Task: Enable watch.
Action: Mouse moved to (814, 245)
Screenshot: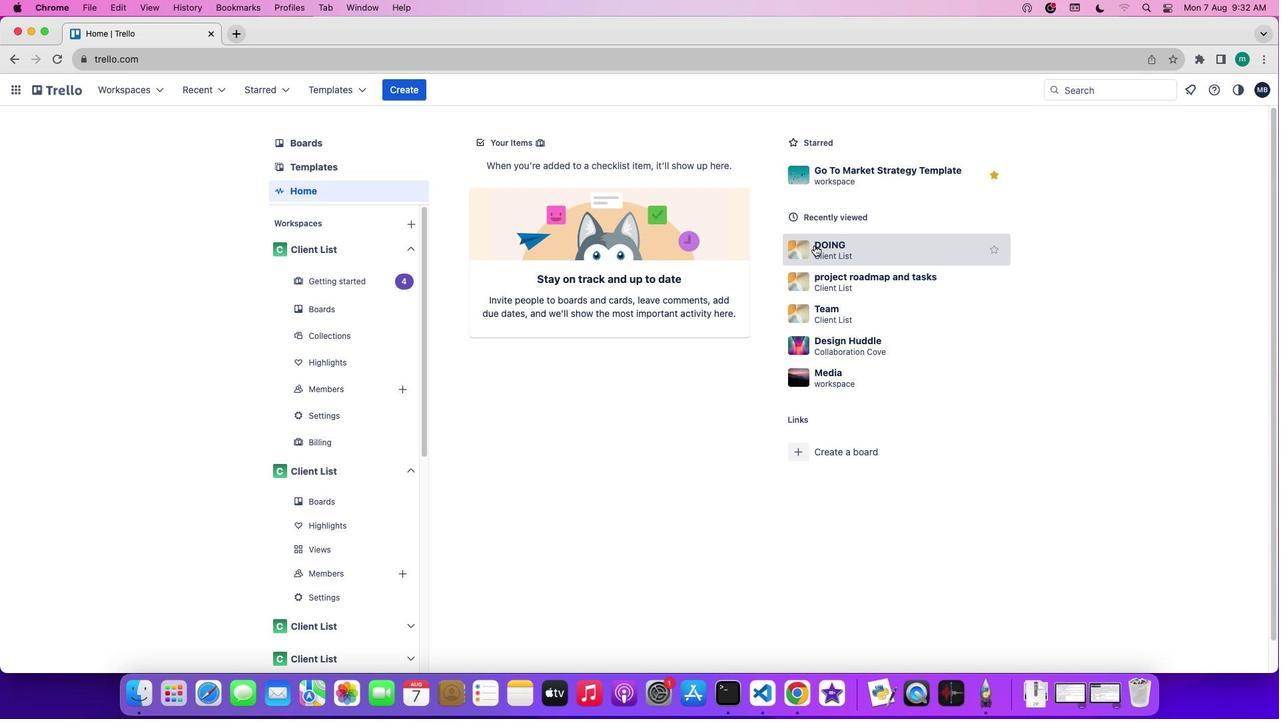 
Action: Mouse pressed left at (814, 245)
Screenshot: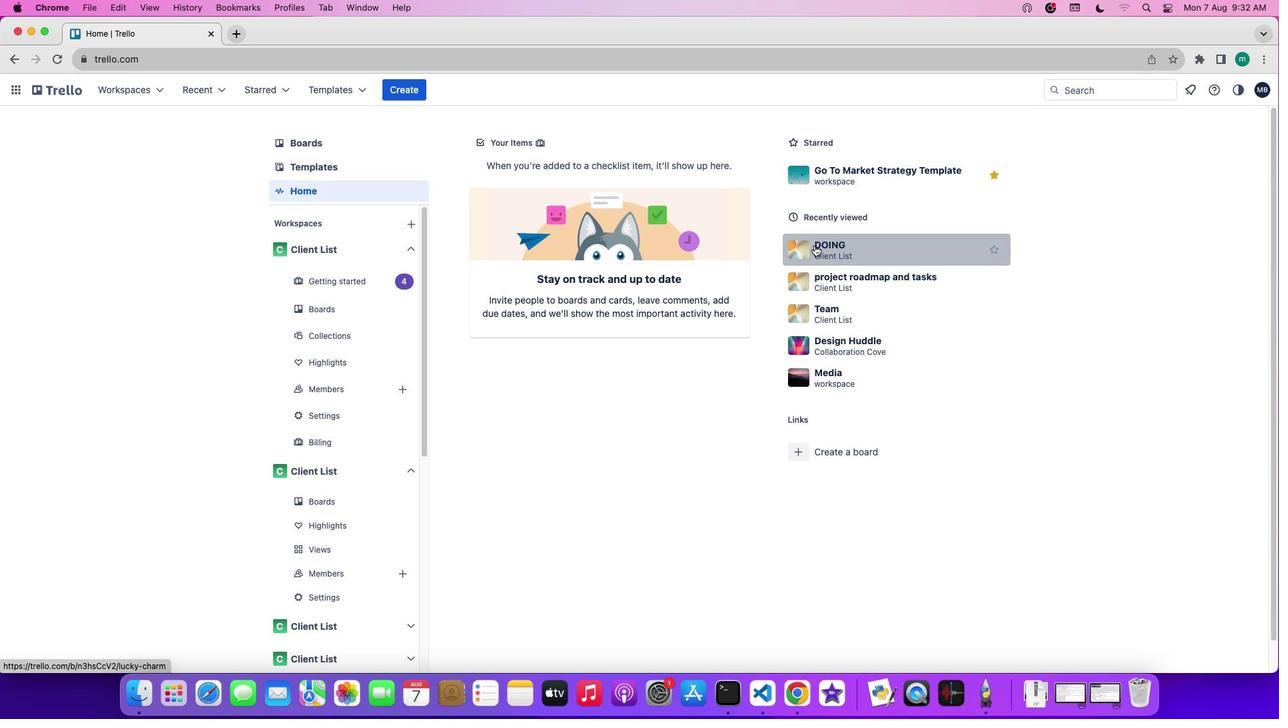 
Action: Mouse moved to (342, 197)
Screenshot: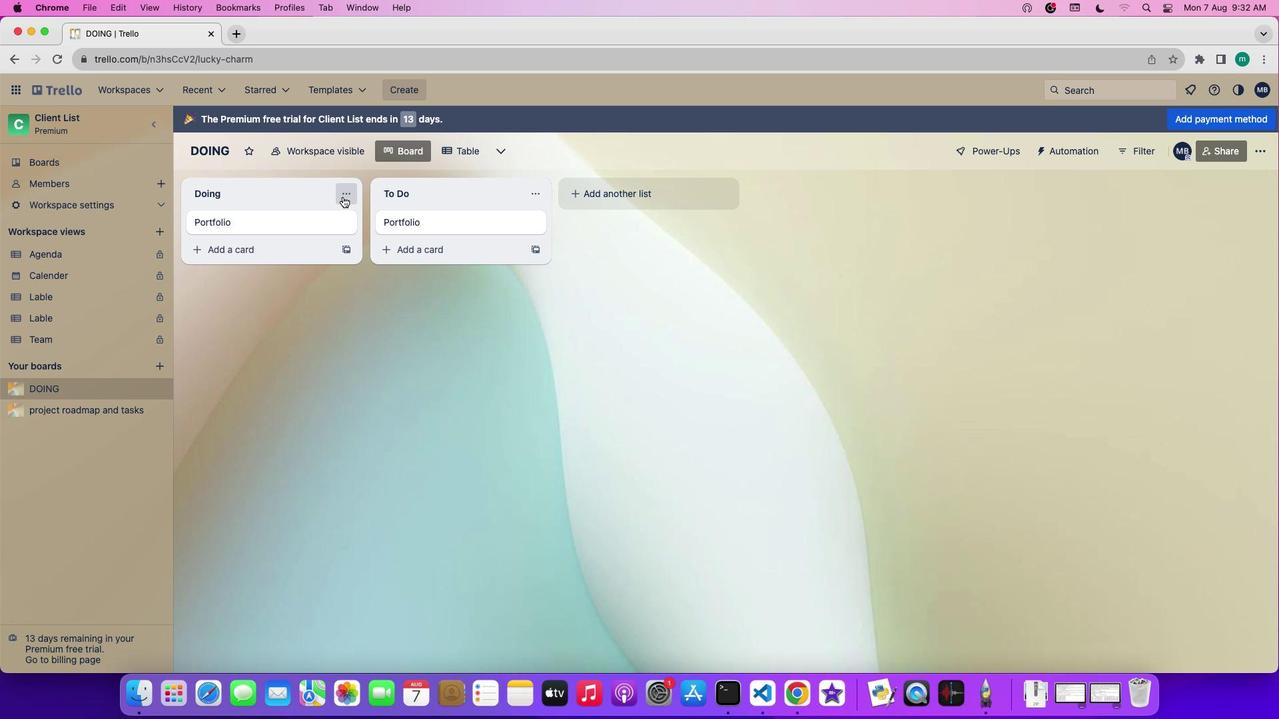 
Action: Mouse pressed left at (342, 197)
Screenshot: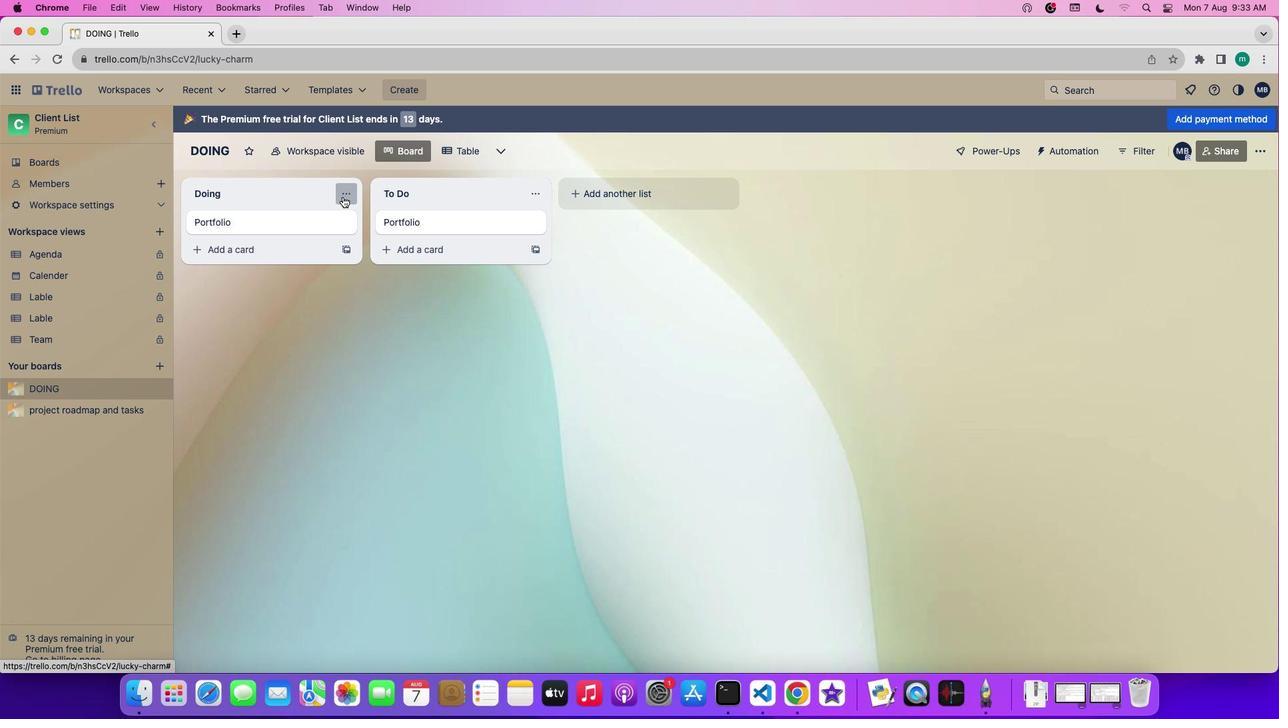 
Action: Mouse moved to (352, 319)
Screenshot: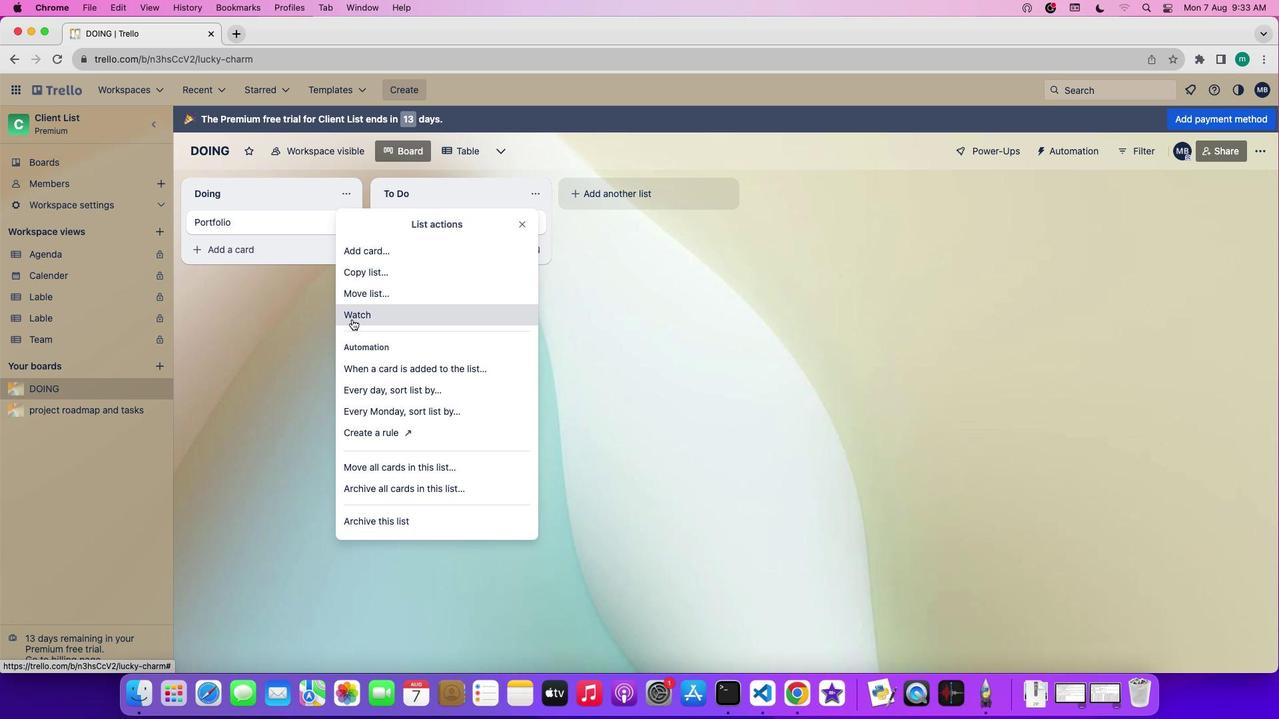 
Action: Mouse pressed left at (352, 319)
Screenshot: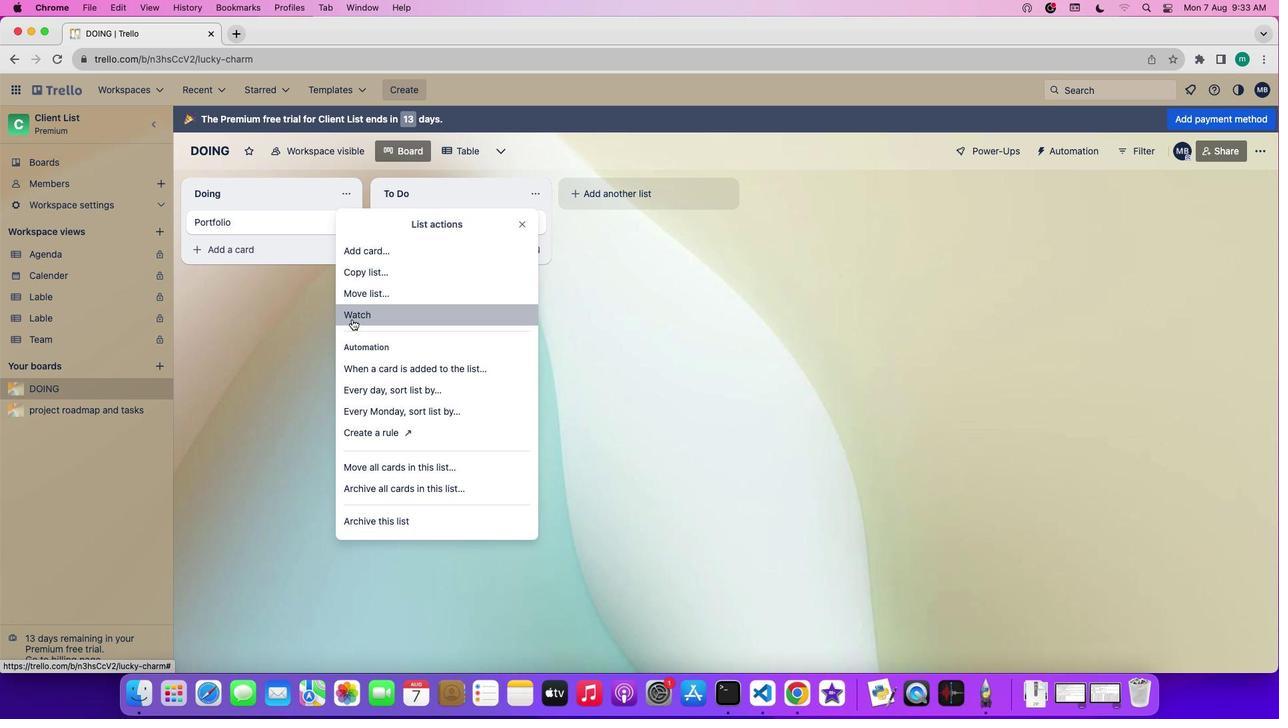 
Action: Mouse moved to (606, 359)
Screenshot: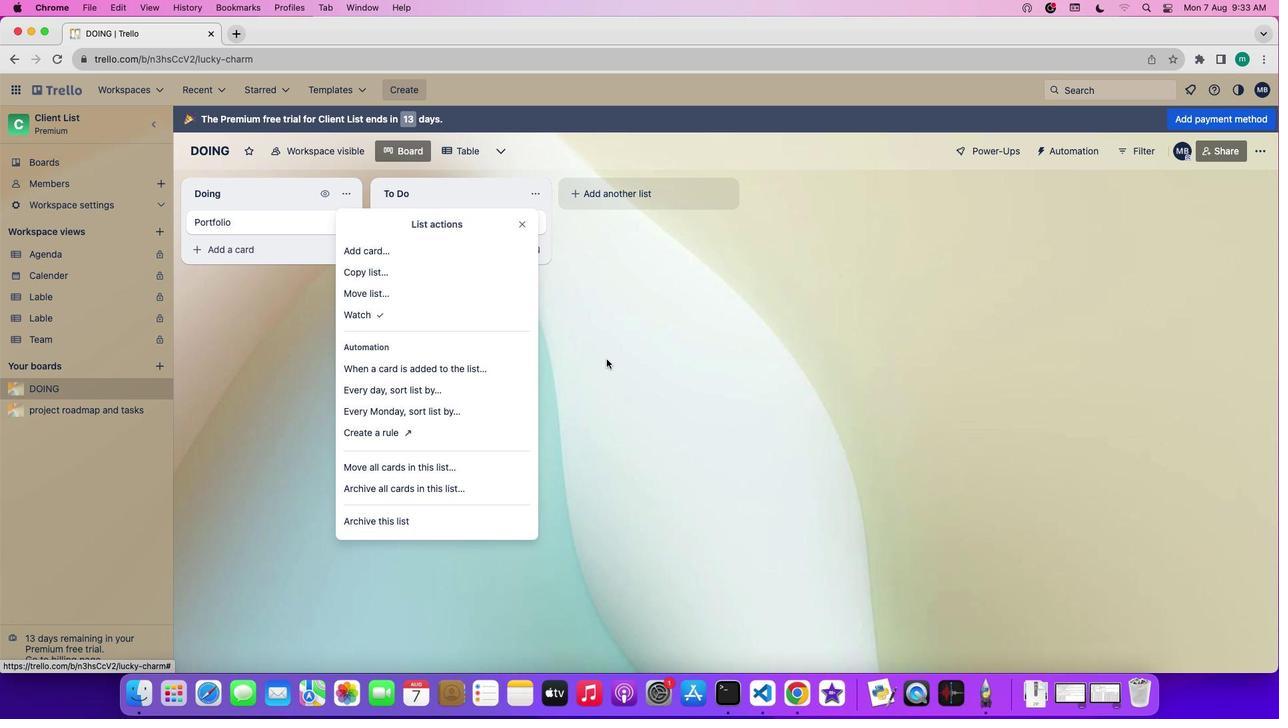 
